 Task: In the  document floraandfauna.doc, select heading and apply ' Italics' Use the "find feature" to find mentioned word and apply Strikethrough in: 'Wildflowers '
Action: Mouse moved to (111, 347)
Screenshot: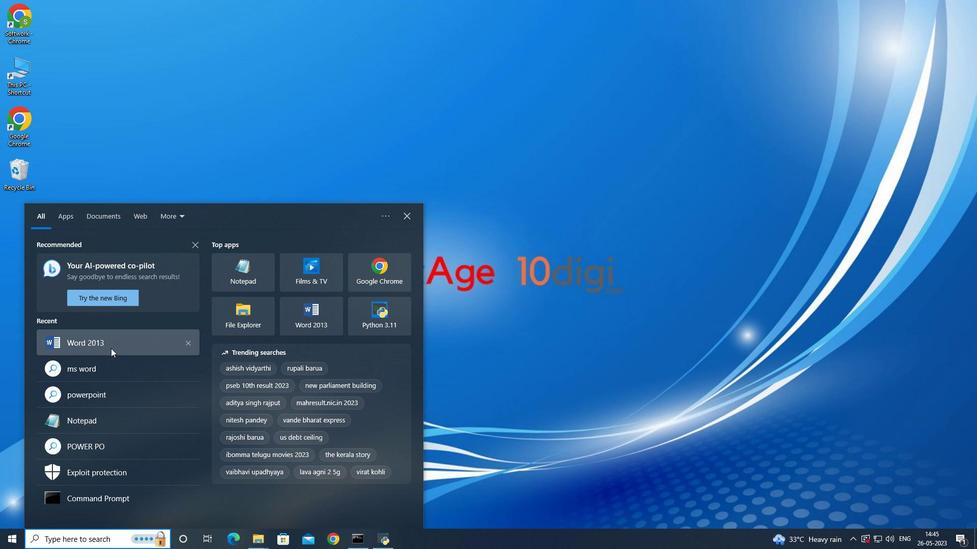 
Action: Mouse pressed left at (111, 347)
Screenshot: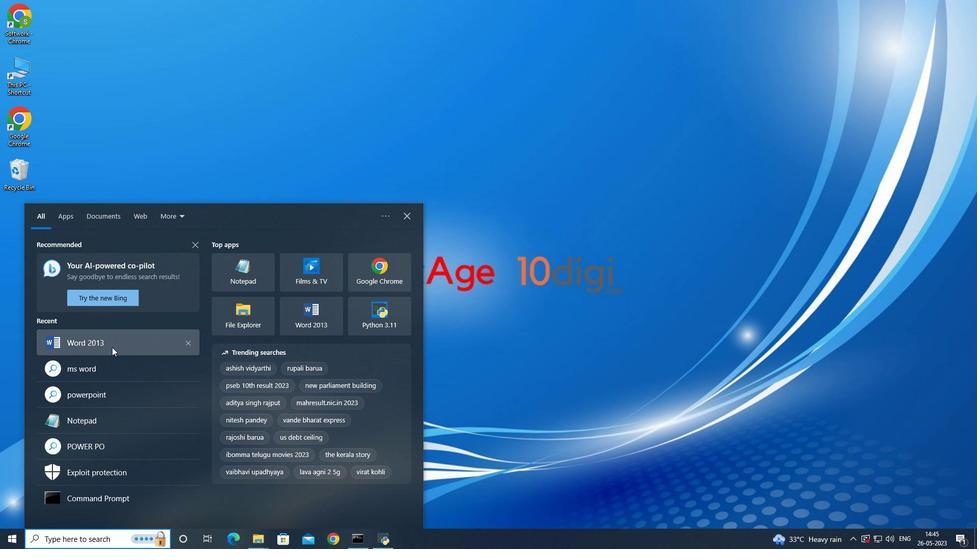 
Action: Mouse moved to (46, 82)
Screenshot: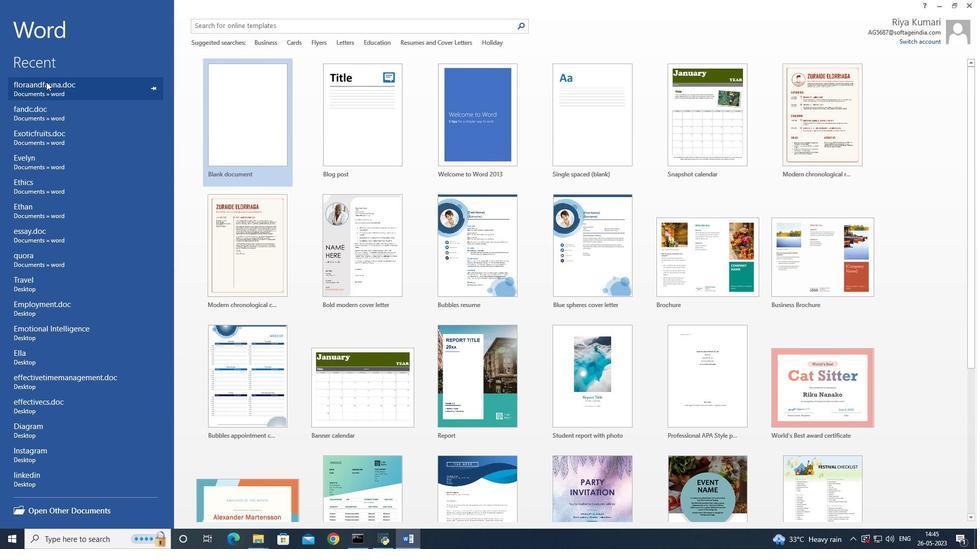 
Action: Mouse pressed left at (46, 82)
Screenshot: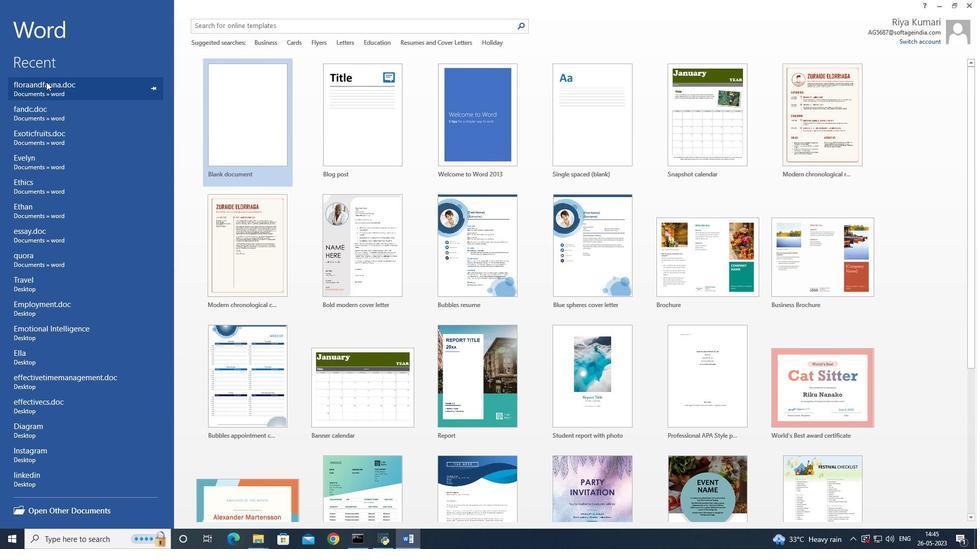 
Action: Mouse moved to (397, 133)
Screenshot: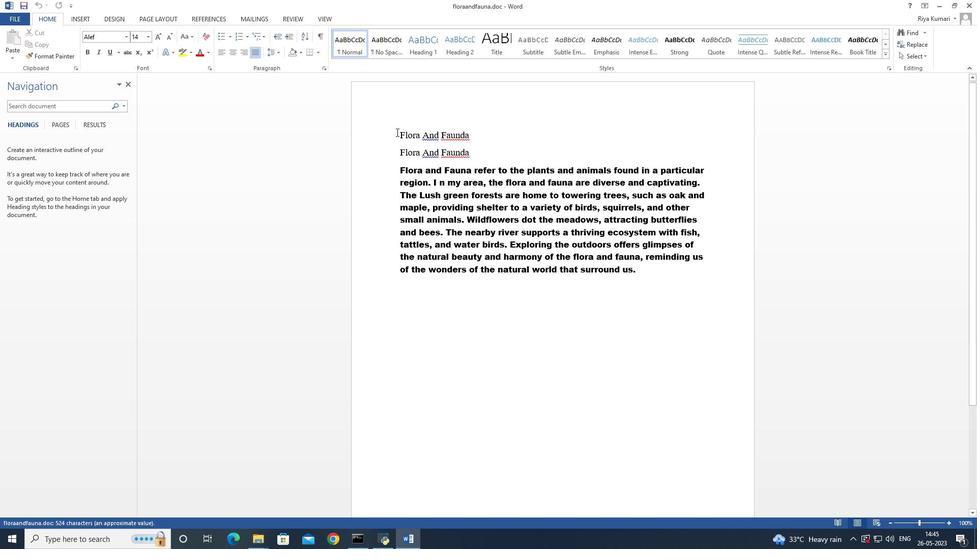 
Action: Mouse pressed left at (397, 133)
Screenshot: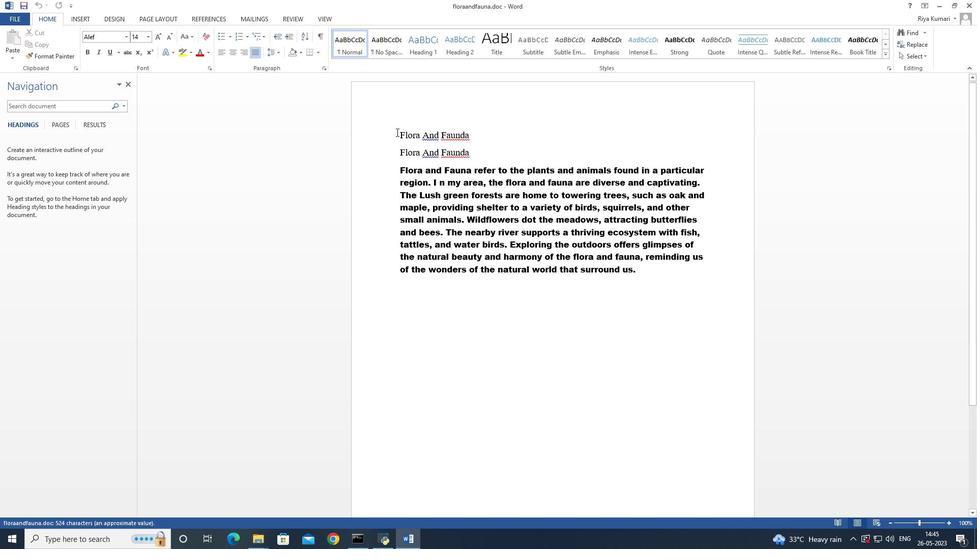 
Action: Mouse moved to (101, 54)
Screenshot: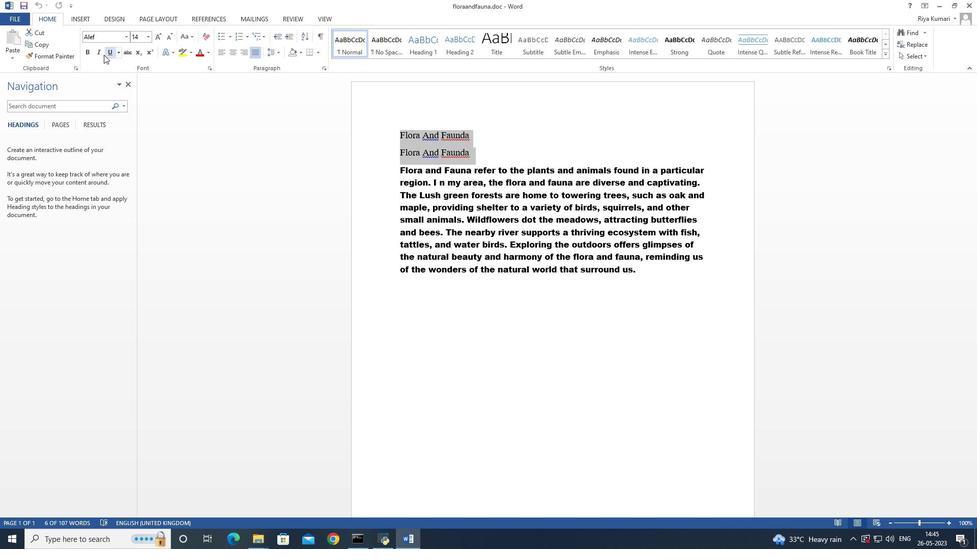 
Action: Mouse pressed left at (101, 54)
Screenshot: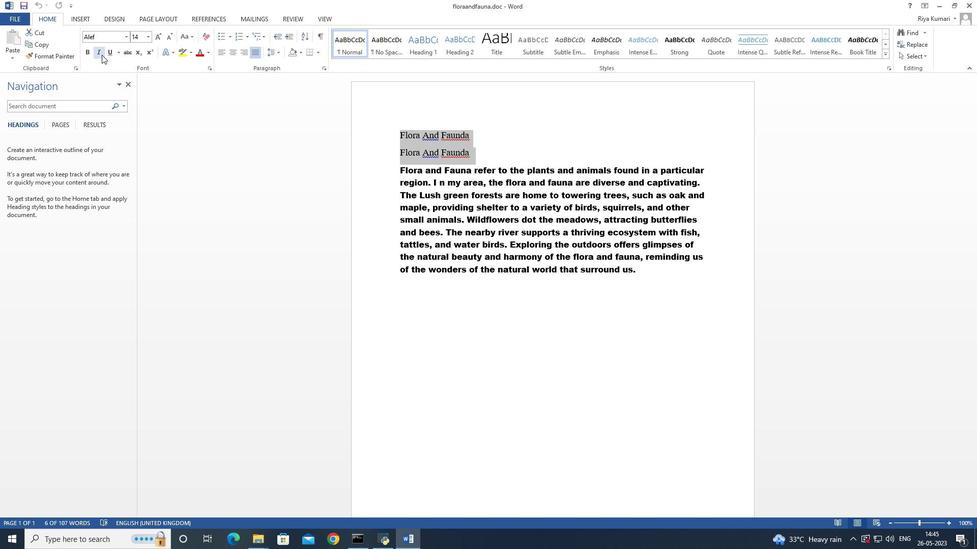 
Action: Mouse moved to (509, 342)
Screenshot: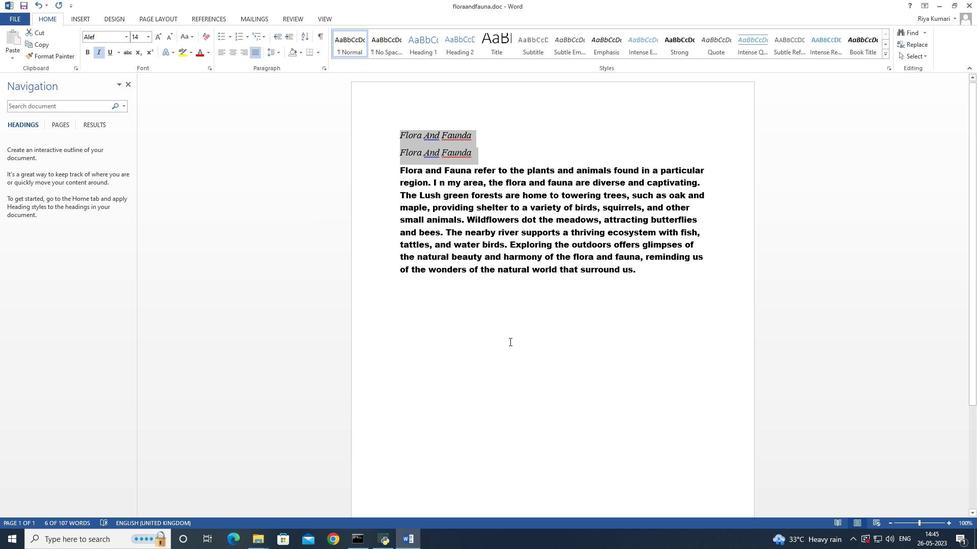 
Action: Mouse pressed left at (509, 342)
Screenshot: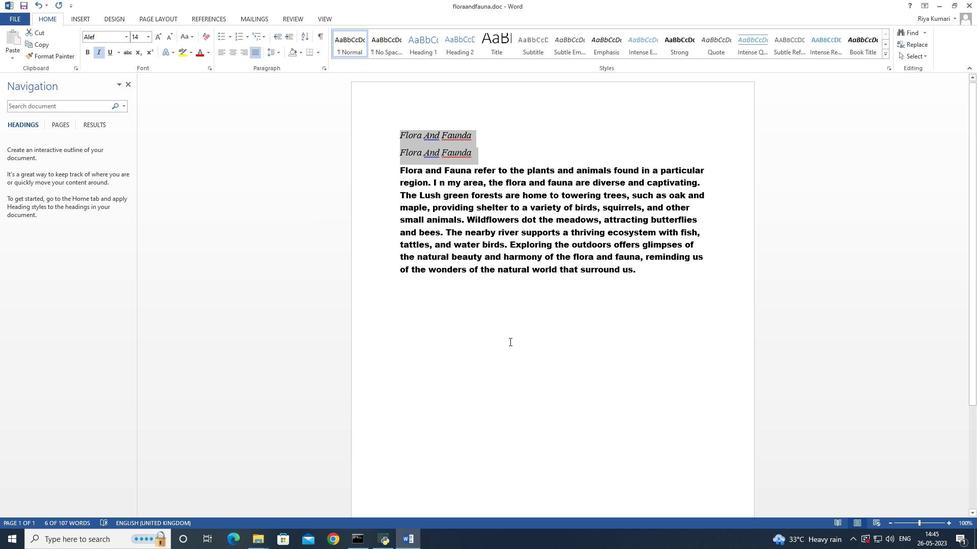 
Action: Mouse moved to (393, 167)
Screenshot: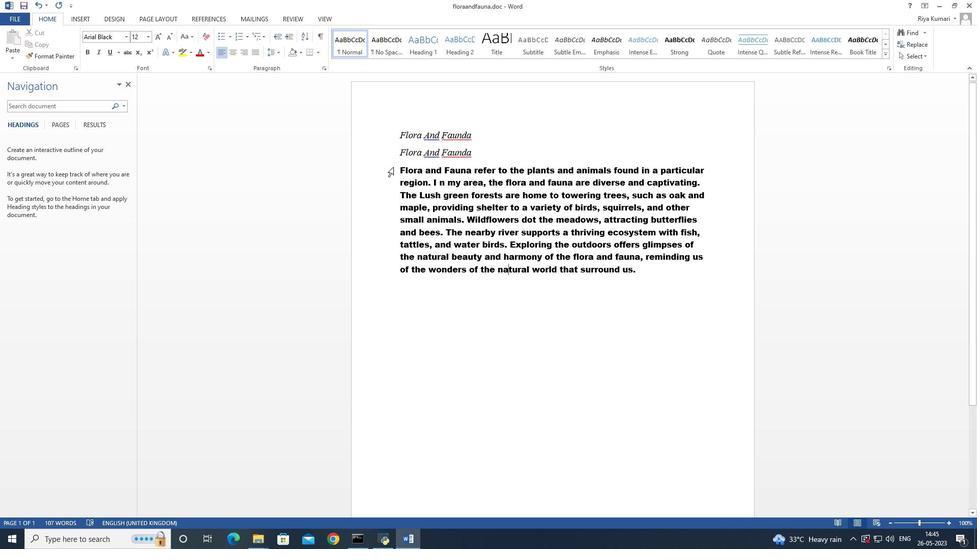 
Action: Mouse pressed left at (393, 167)
Screenshot: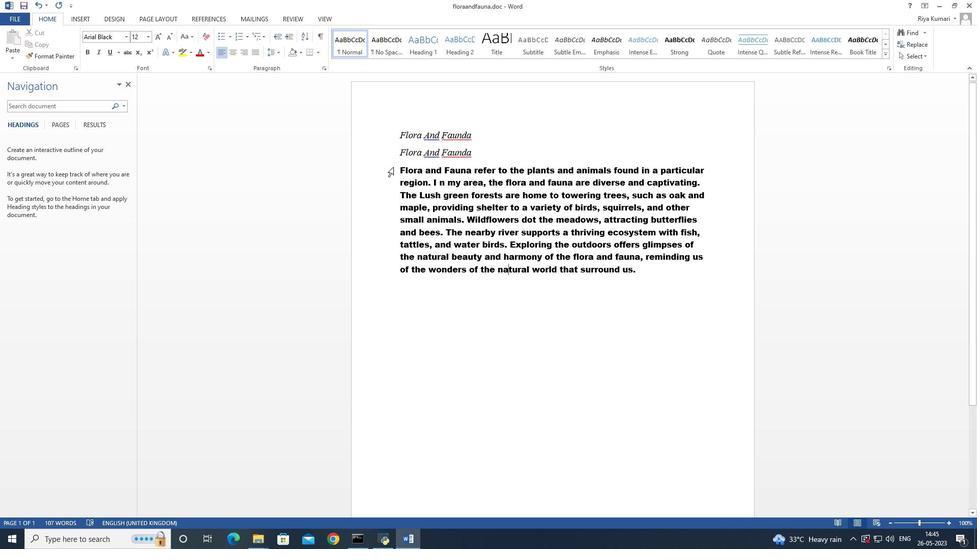 
Action: Mouse moved to (923, 34)
Screenshot: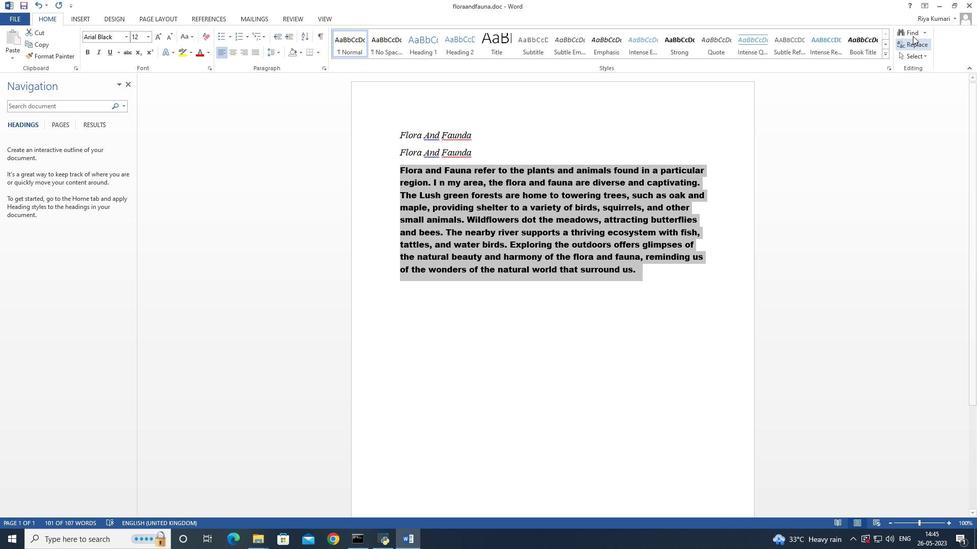 
Action: Mouse pressed left at (923, 34)
Screenshot: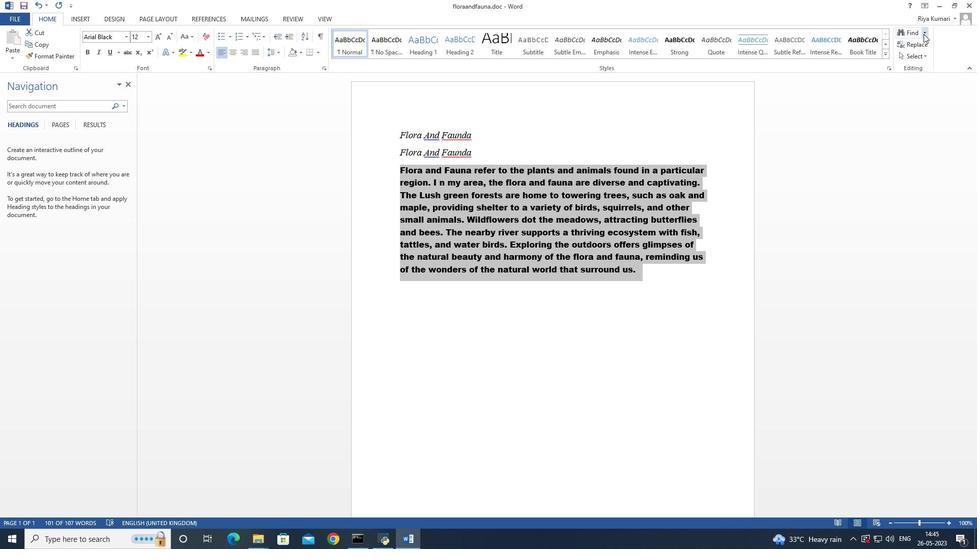 
Action: Mouse moved to (920, 58)
Screenshot: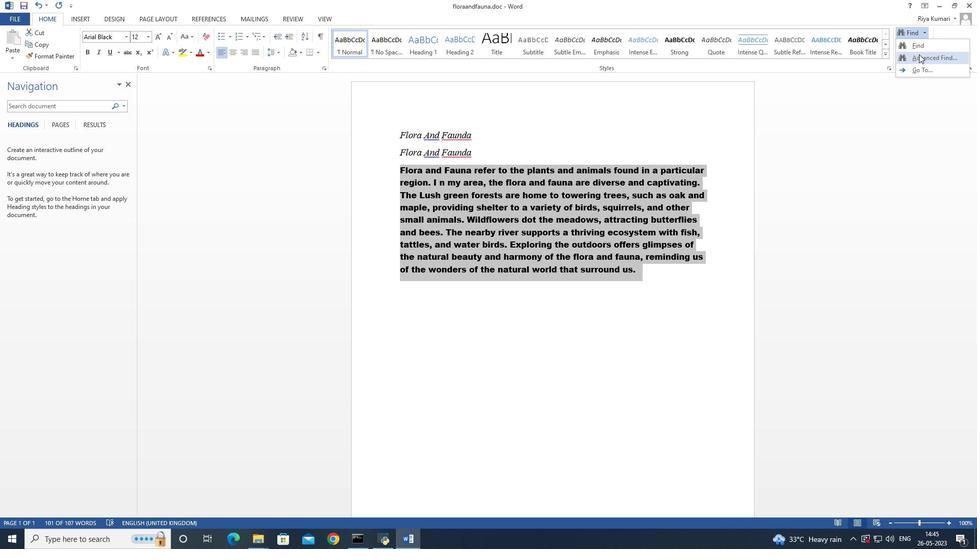 
Action: Mouse pressed left at (920, 58)
Screenshot: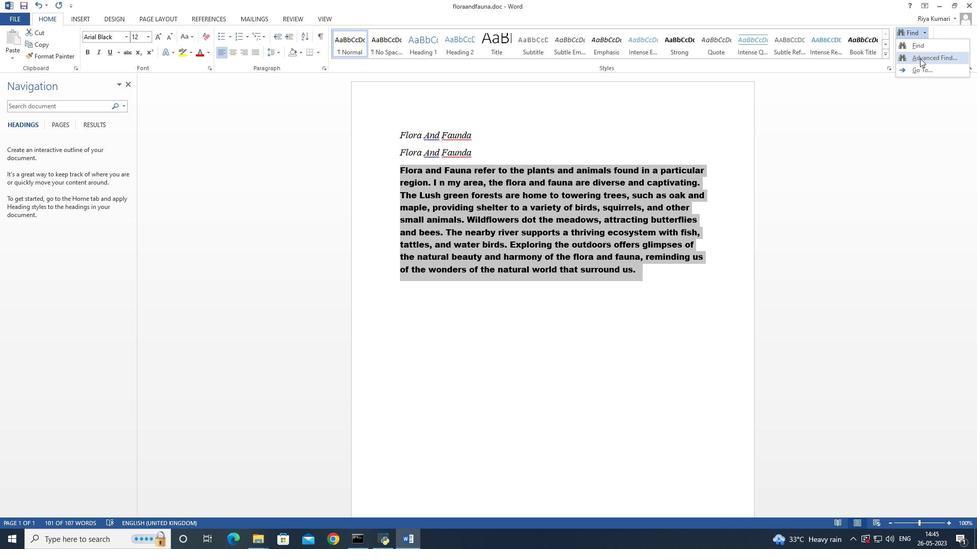 
Action: Mouse moved to (569, 274)
Screenshot: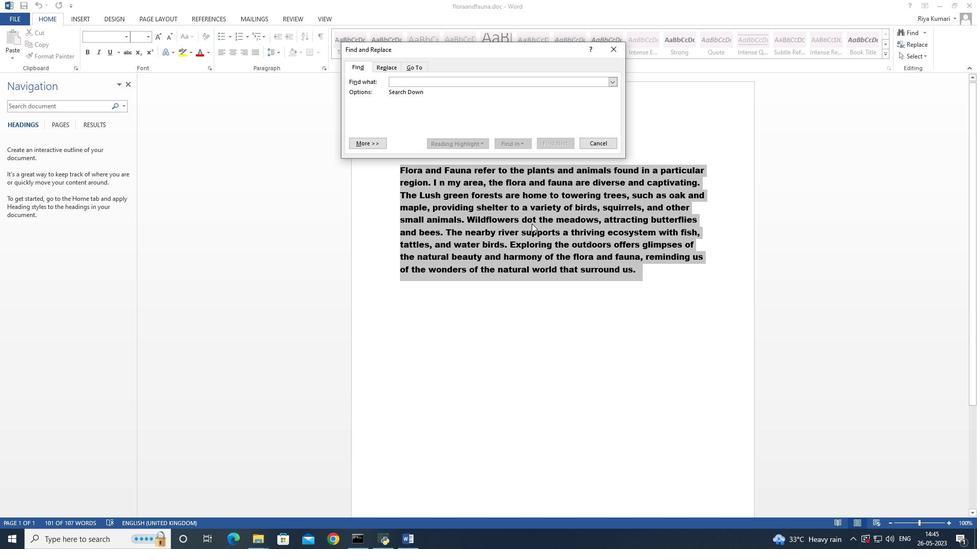 
Action: Key pressed <Key.shift>Wildflowers
Screenshot: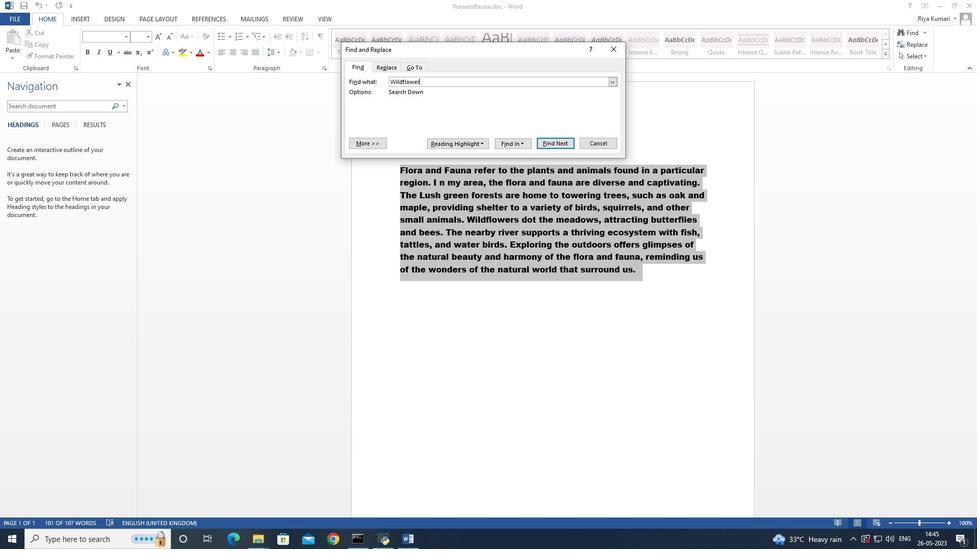 
Action: Mouse moved to (546, 143)
Screenshot: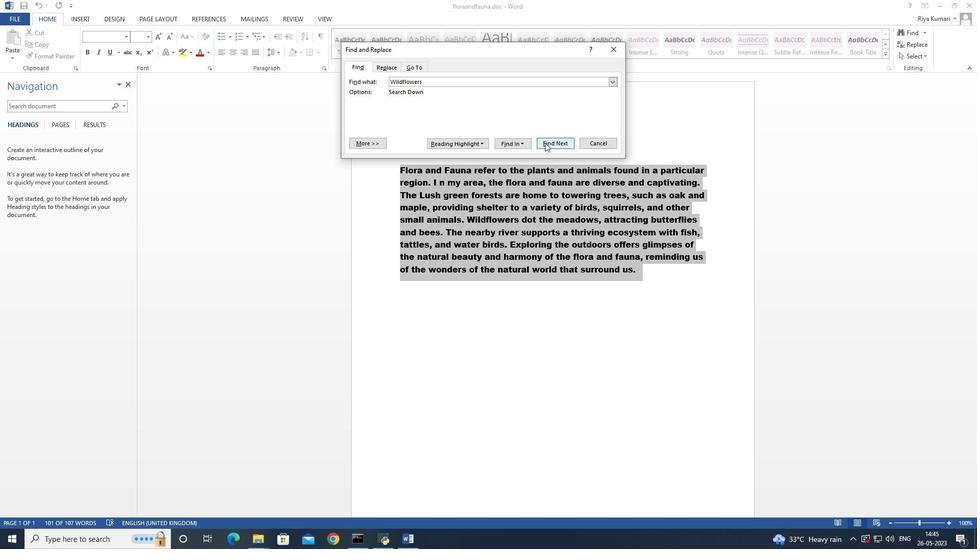 
Action: Mouse pressed left at (546, 143)
Screenshot: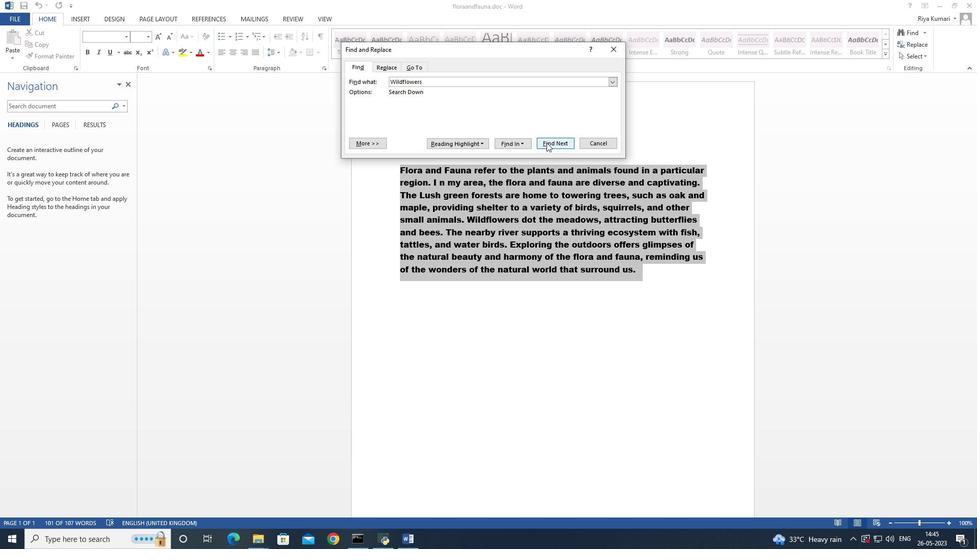 
Action: Mouse moved to (568, 145)
Screenshot: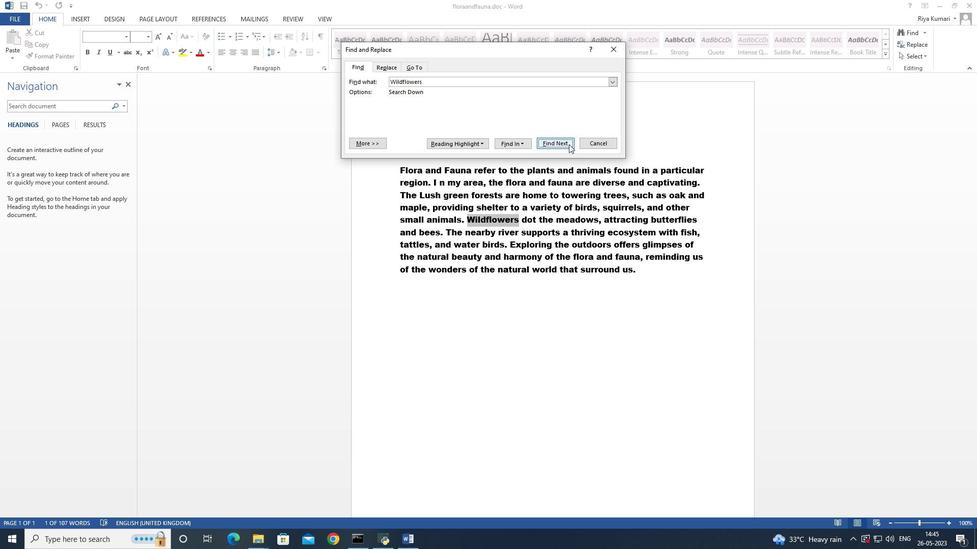 
Action: Mouse pressed left at (568, 145)
Screenshot: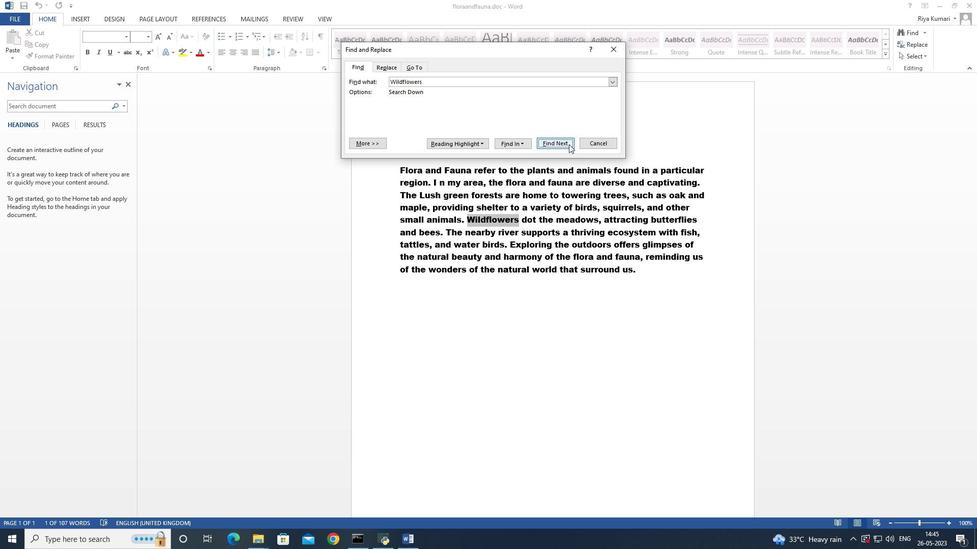 
Action: Mouse moved to (479, 299)
Screenshot: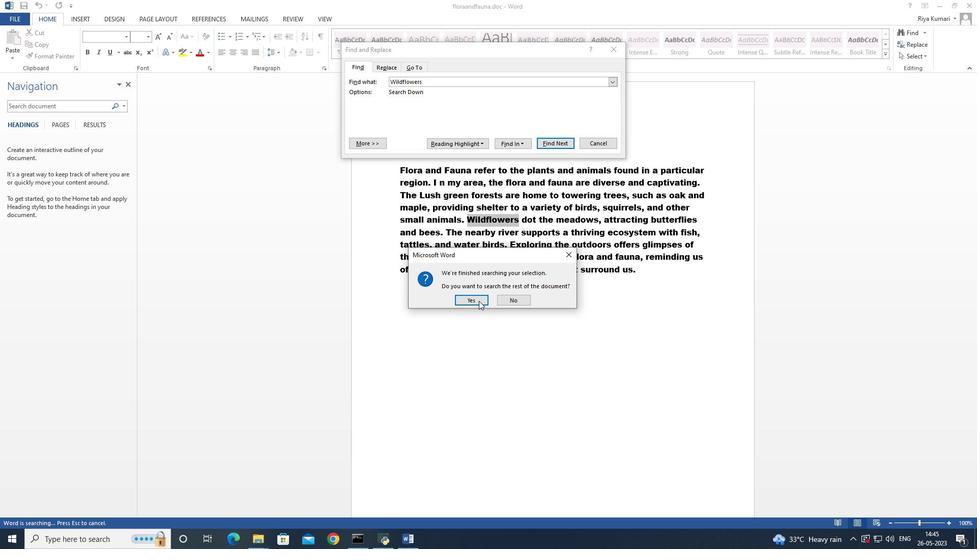 
Action: Mouse pressed left at (479, 299)
Screenshot: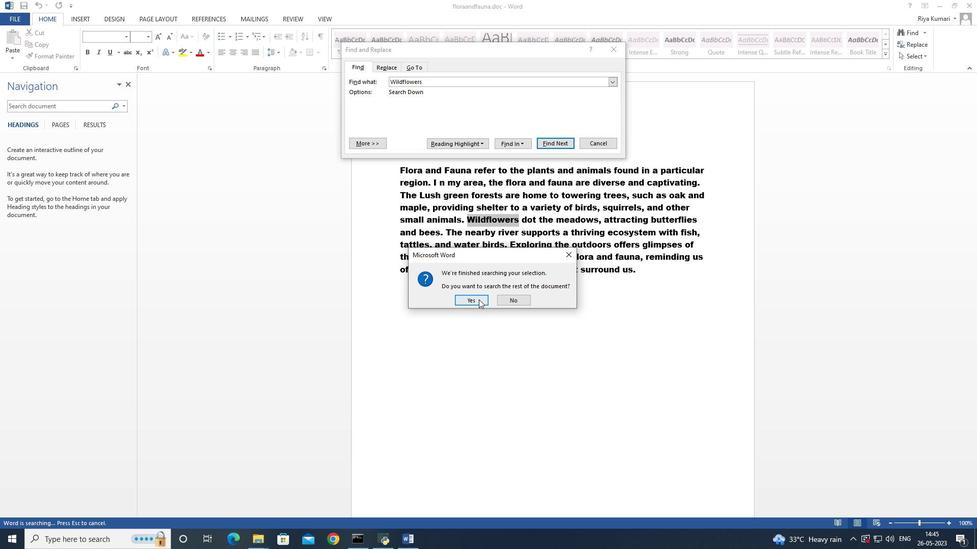 
Action: Mouse pressed left at (479, 299)
Screenshot: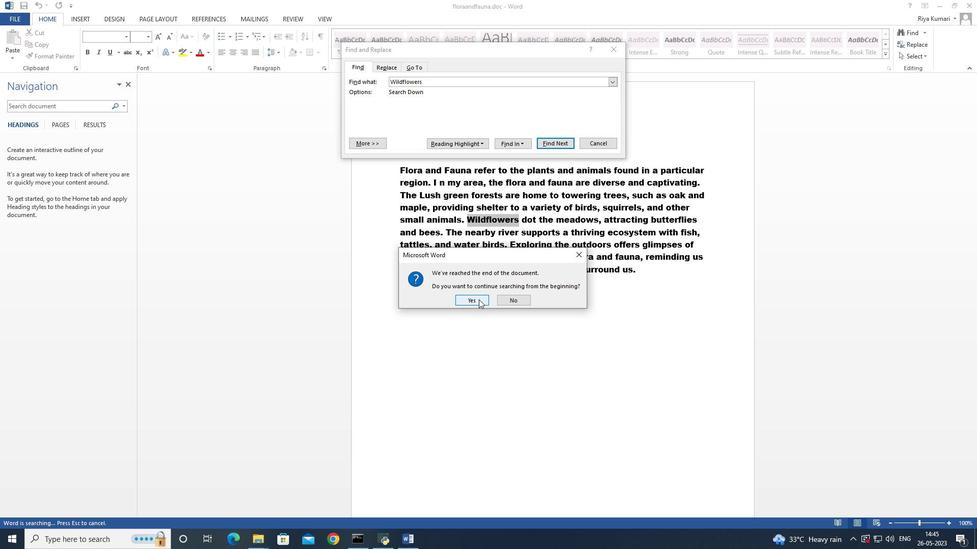 
Action: Mouse pressed left at (479, 299)
Screenshot: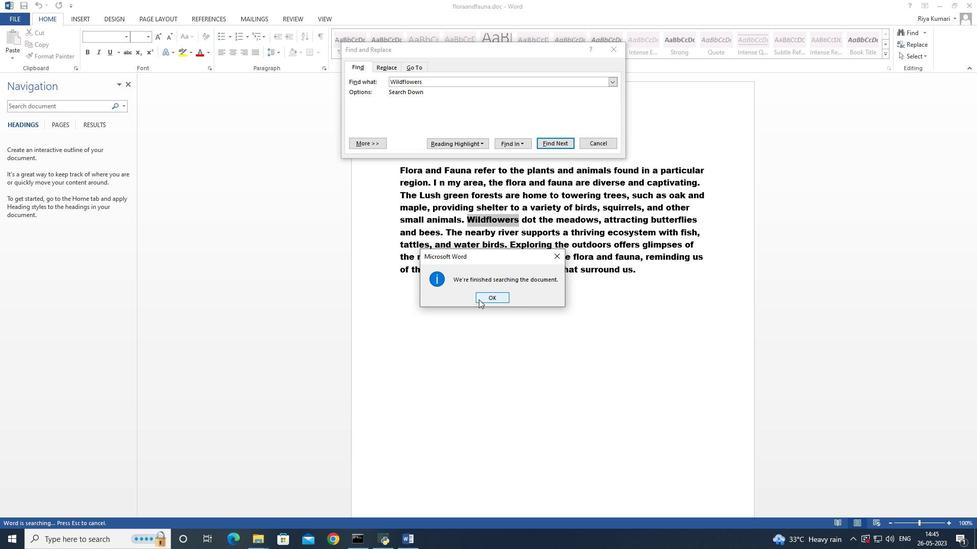 
Action: Mouse moved to (612, 47)
Screenshot: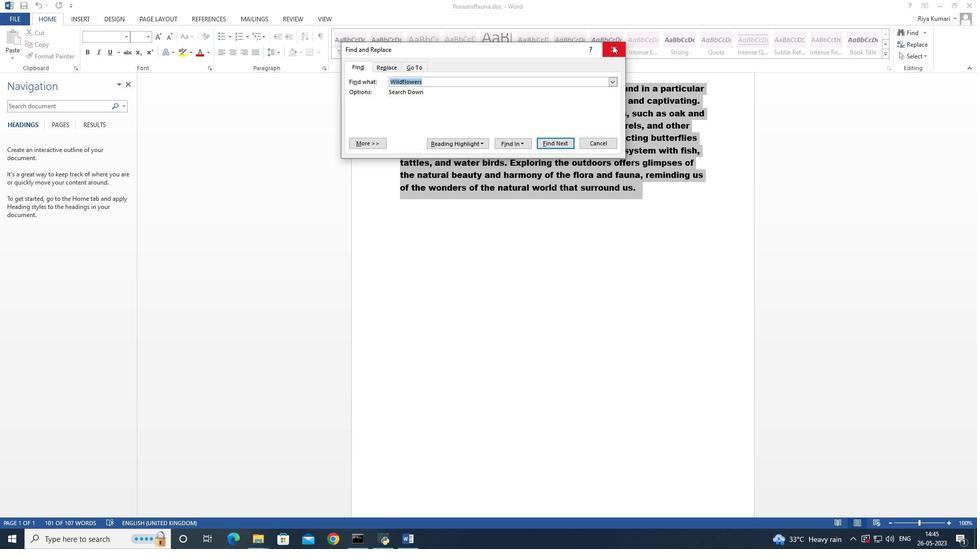 
Action: Mouse pressed left at (612, 47)
Screenshot: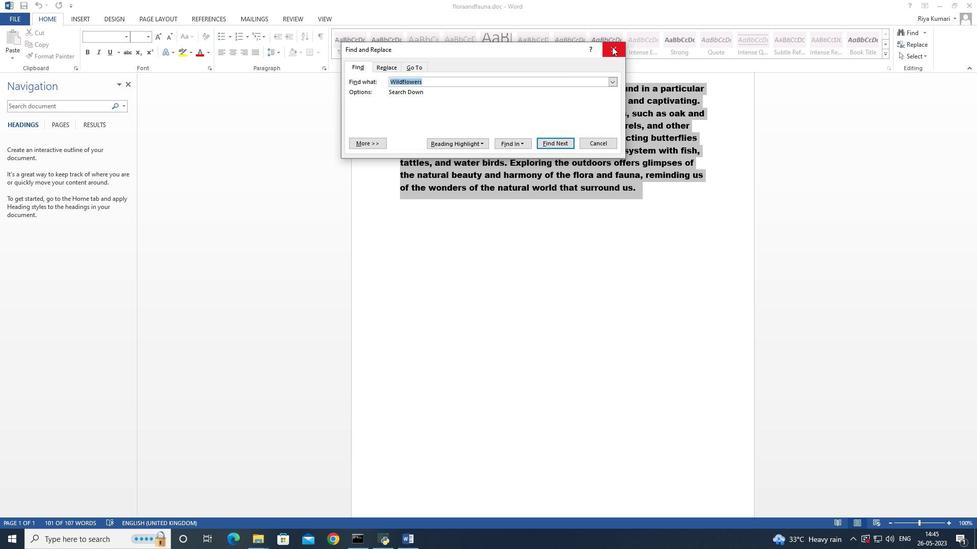 
Action: Mouse moved to (562, 393)
Screenshot: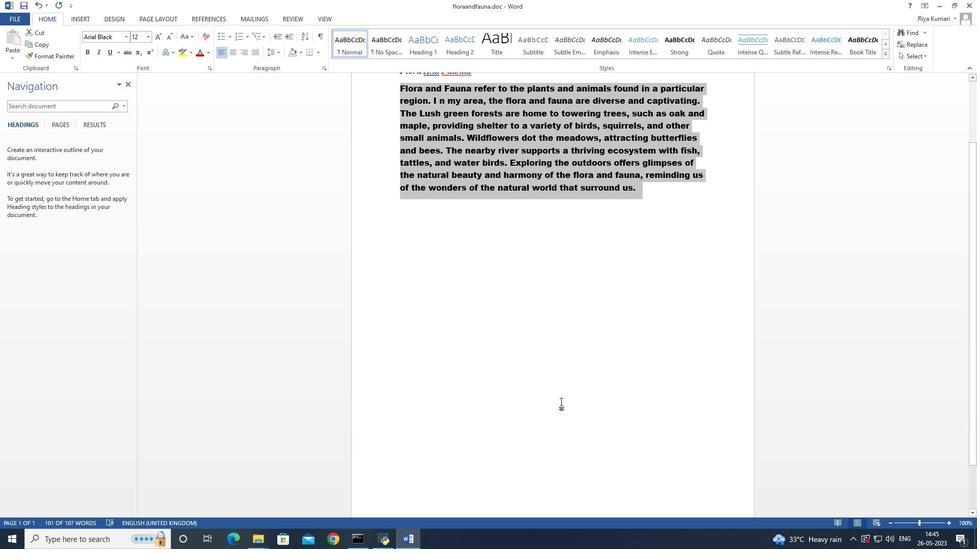 
Action: Mouse scrolled (562, 393) with delta (0, 0)
Screenshot: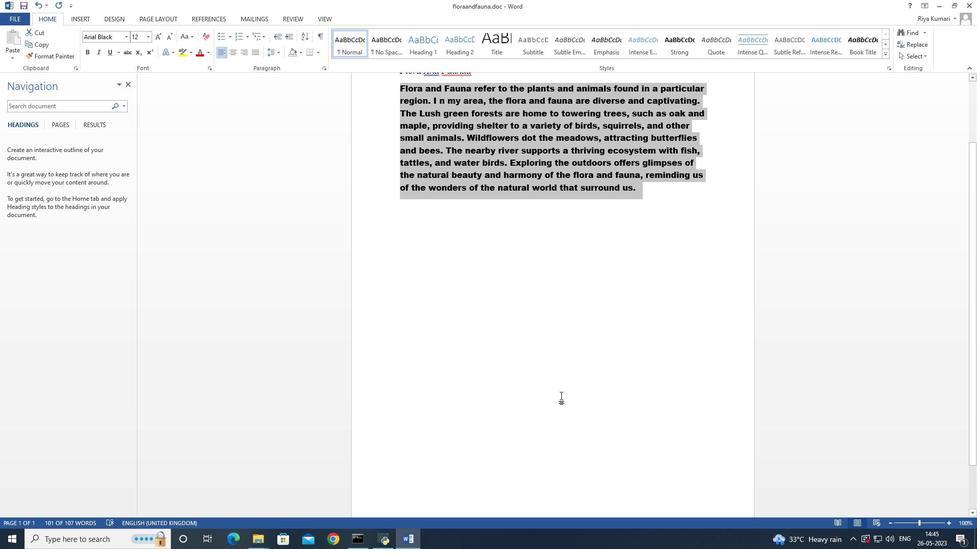 
Action: Mouse moved to (562, 390)
Screenshot: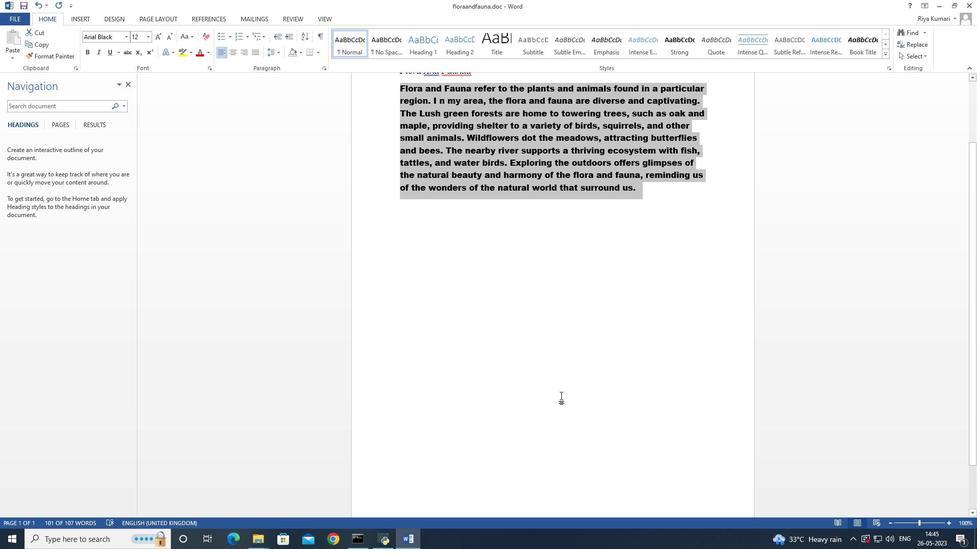 
Action: Mouse scrolled (562, 391) with delta (0, 0)
Screenshot: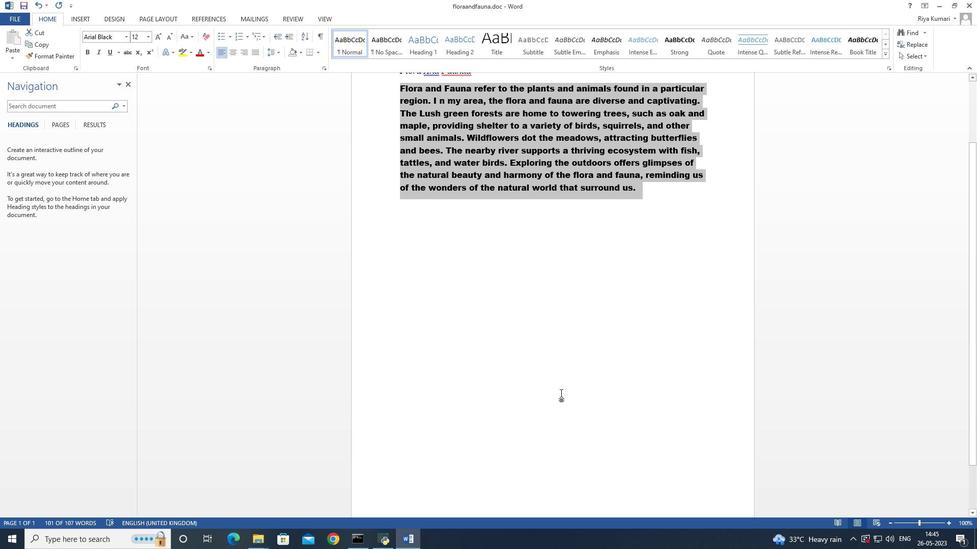 
Action: Mouse moved to (563, 388)
Screenshot: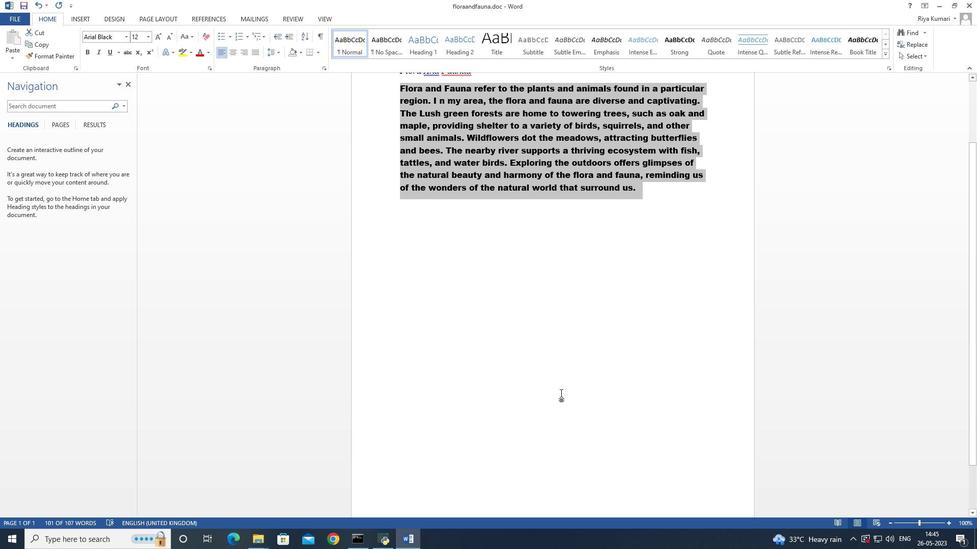 
Action: Mouse scrolled (563, 389) with delta (0, 0)
Screenshot: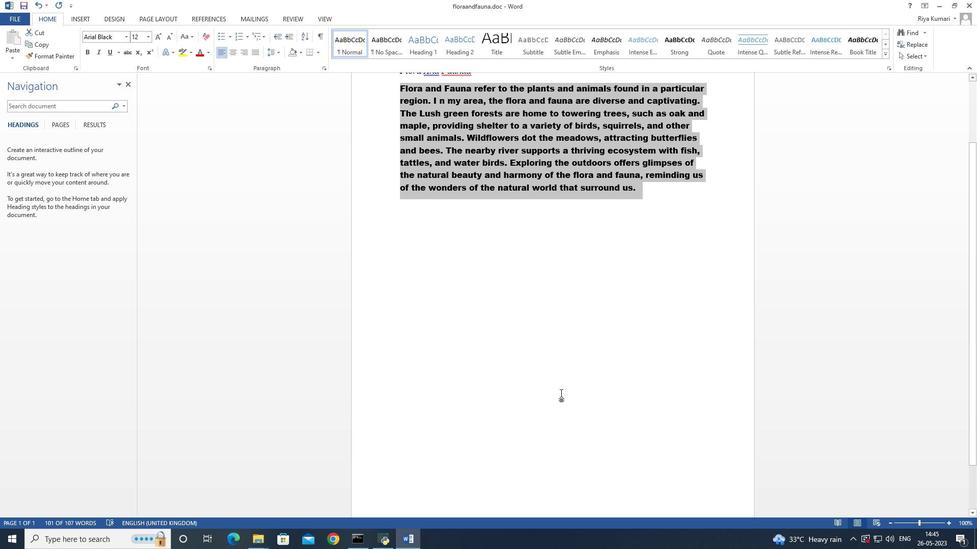 
Action: Mouse moved to (563, 387)
Screenshot: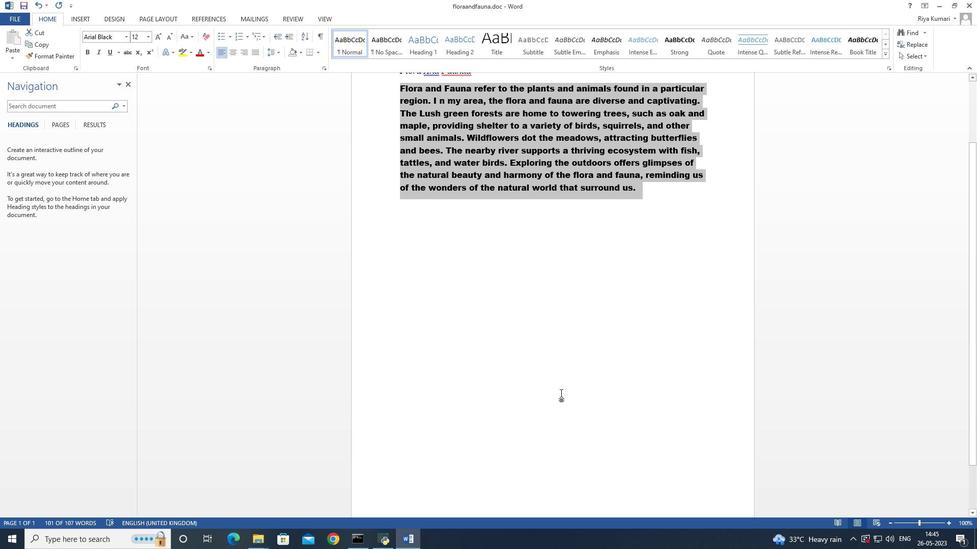 
Action: Mouse scrolled (563, 388) with delta (0, 0)
Screenshot: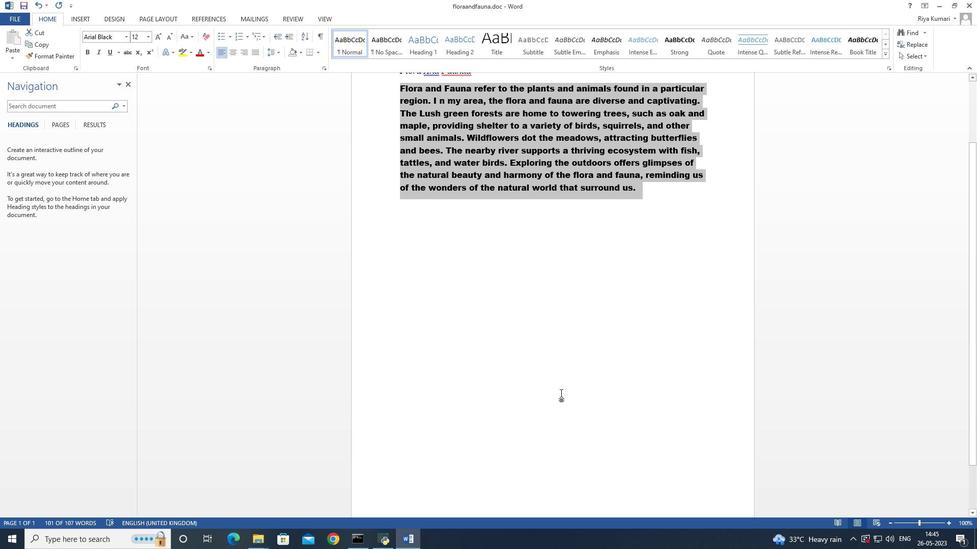 
Action: Mouse moved to (563, 386)
Screenshot: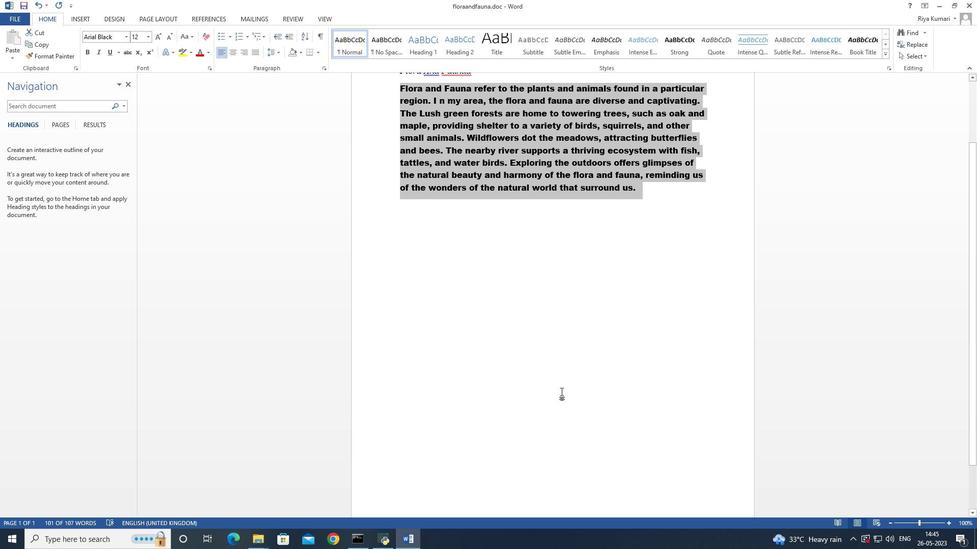 
Action: Mouse scrolled (563, 387) with delta (0, 0)
Screenshot: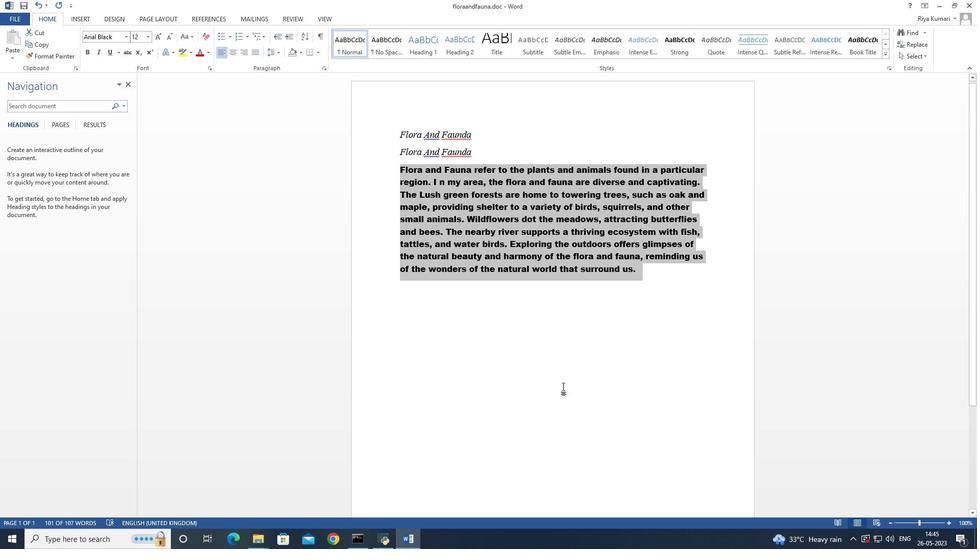 
Action: Mouse moved to (563, 391)
Screenshot: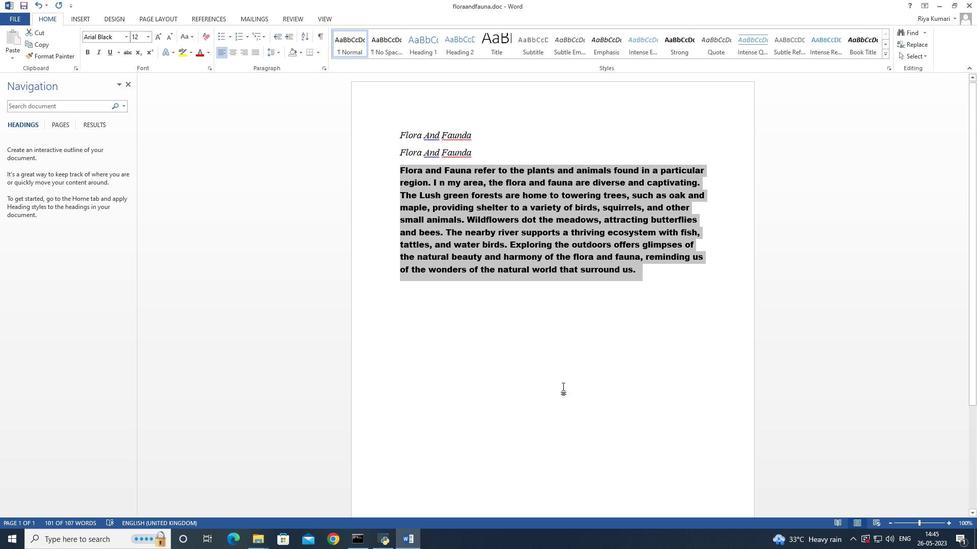 
Action: Mouse scrolled (563, 391) with delta (0, 0)
Screenshot: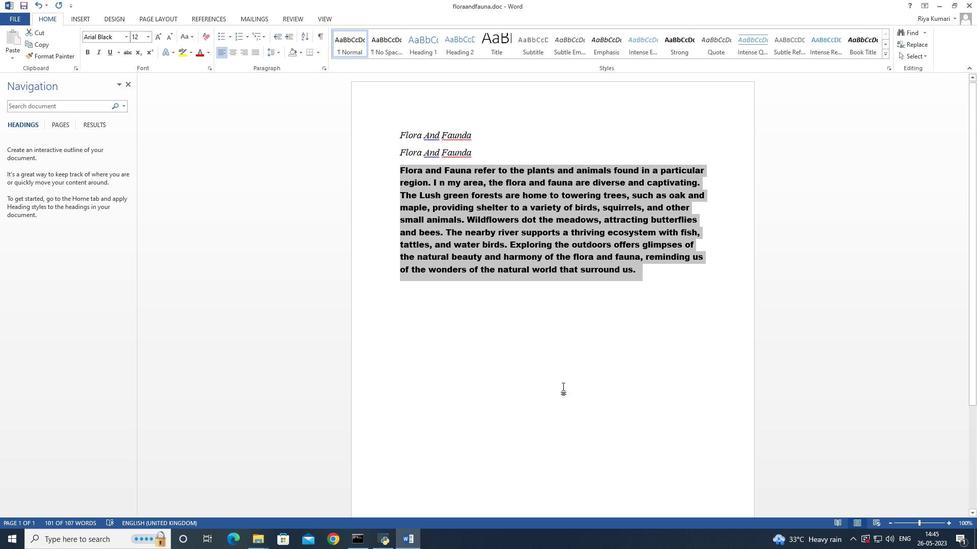 
Action: Mouse moved to (468, 549)
Screenshot: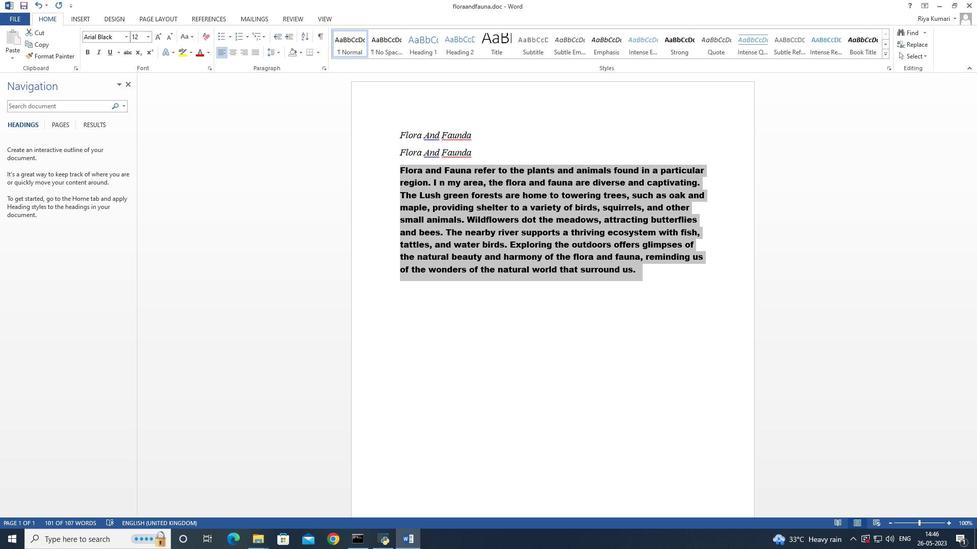 
Action: Key pressed ctrl+S
Screenshot: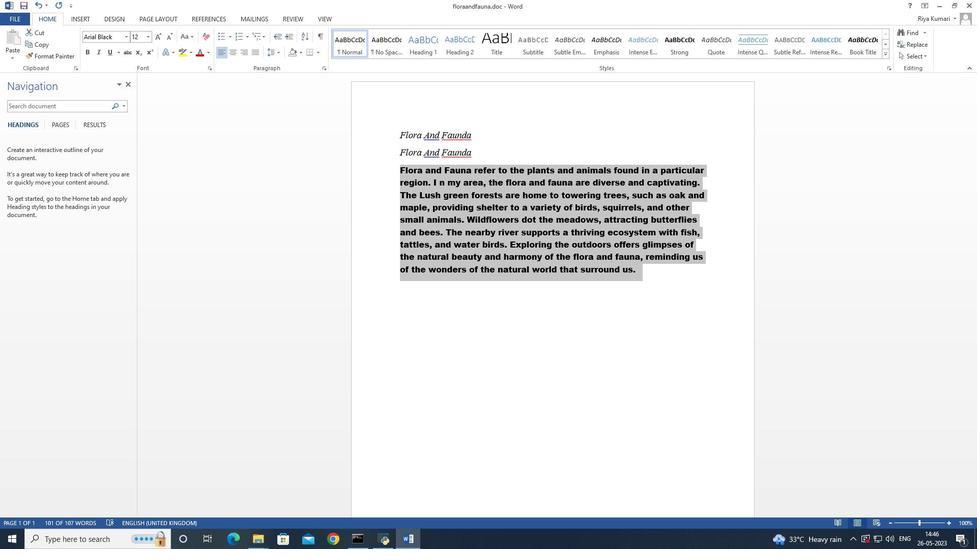 
Action: Mouse moved to (462, 547)
Screenshot: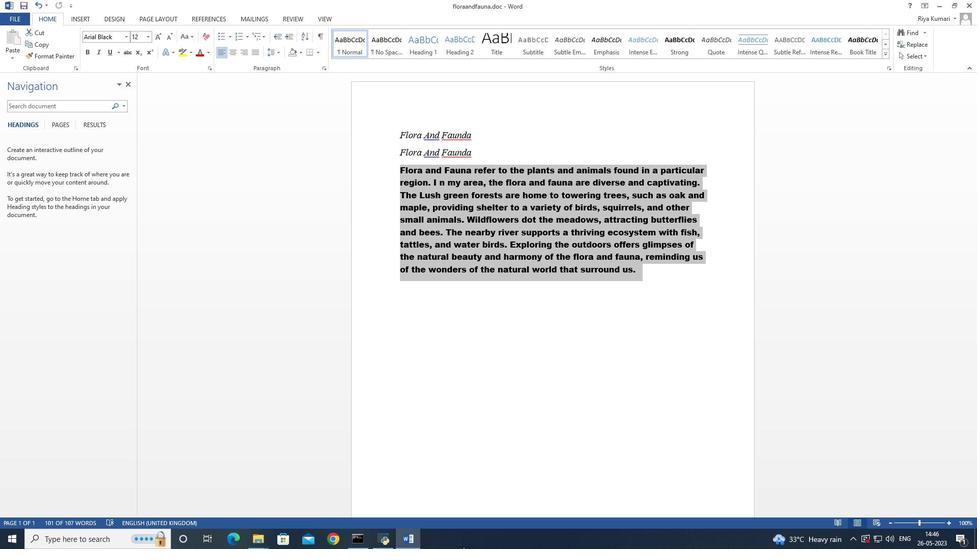 
